 Task: Change object animations to fly in from left.
Action: Mouse moved to (485, 89)
Screenshot: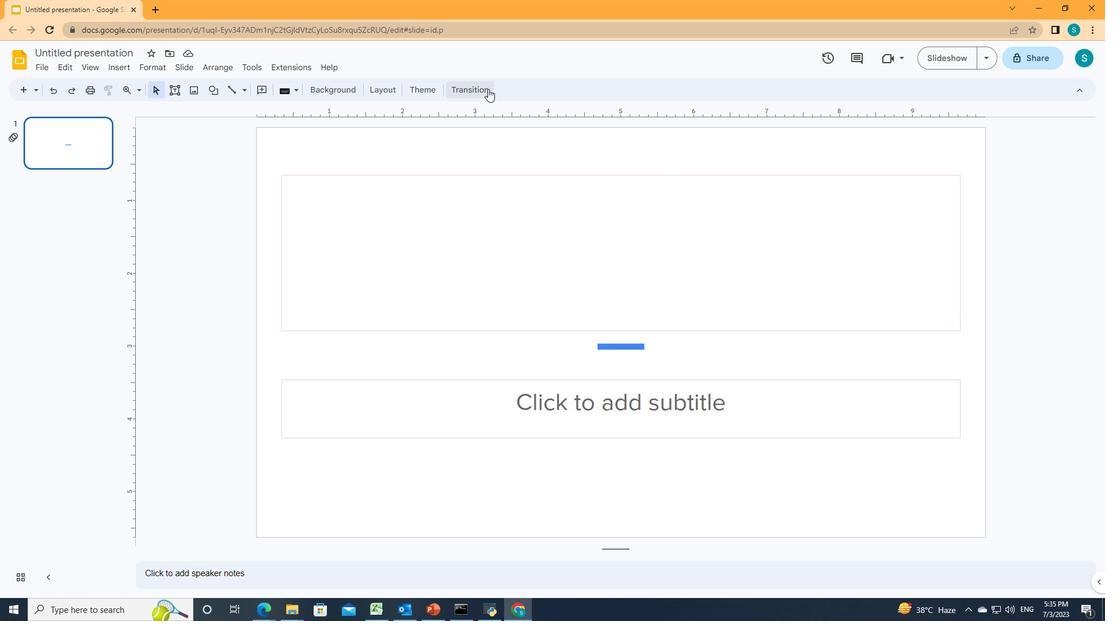 
Action: Mouse pressed left at (485, 89)
Screenshot: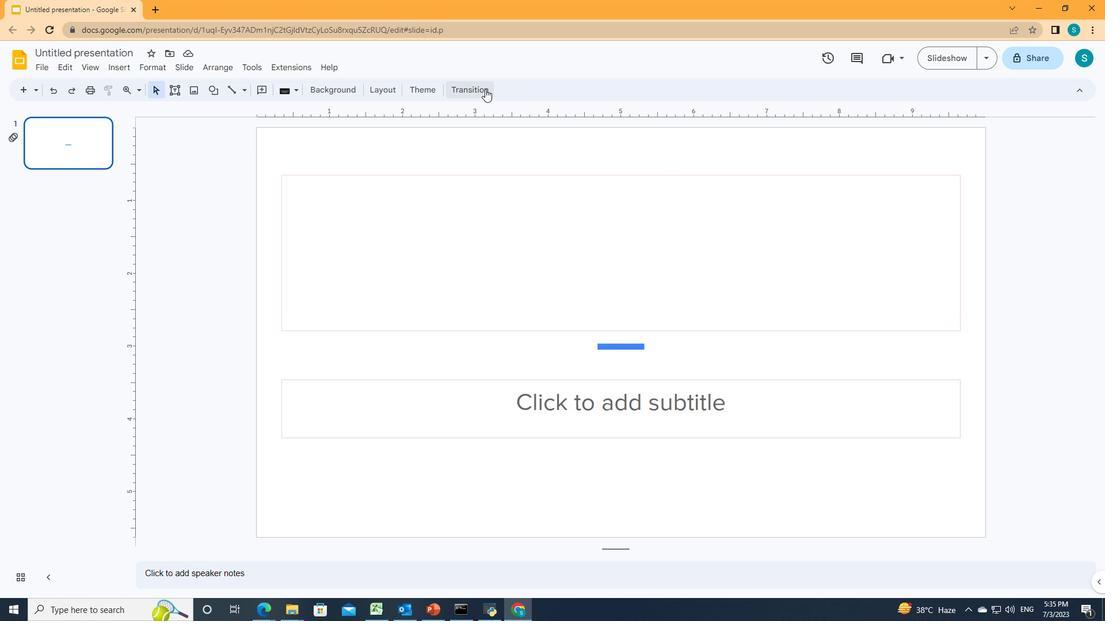 
Action: Mouse moved to (1012, 338)
Screenshot: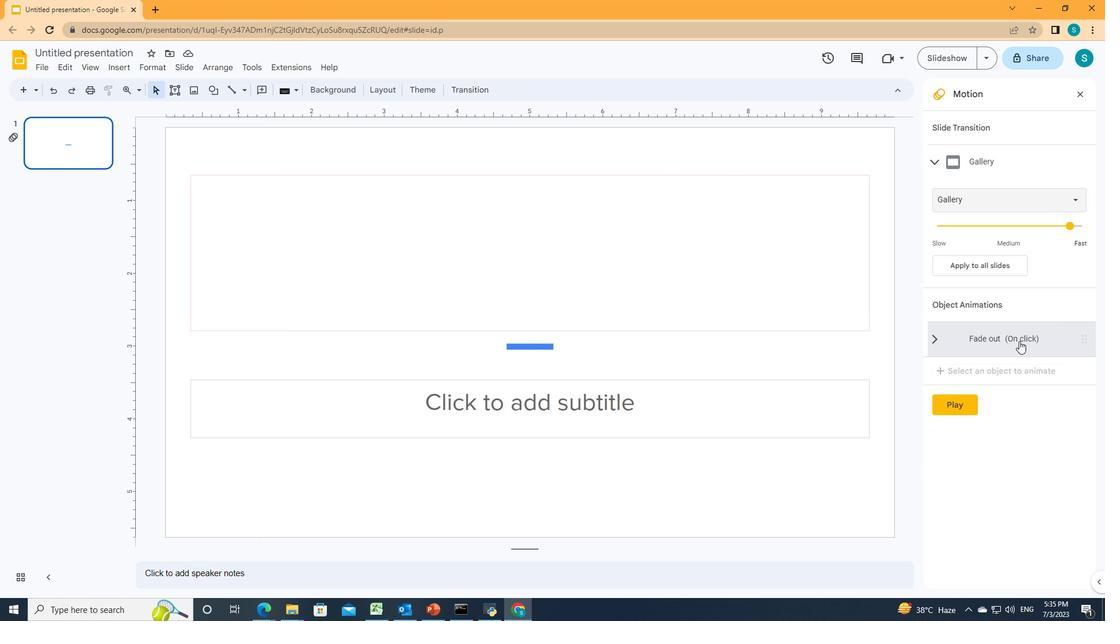 
Action: Mouse pressed left at (1012, 338)
Screenshot: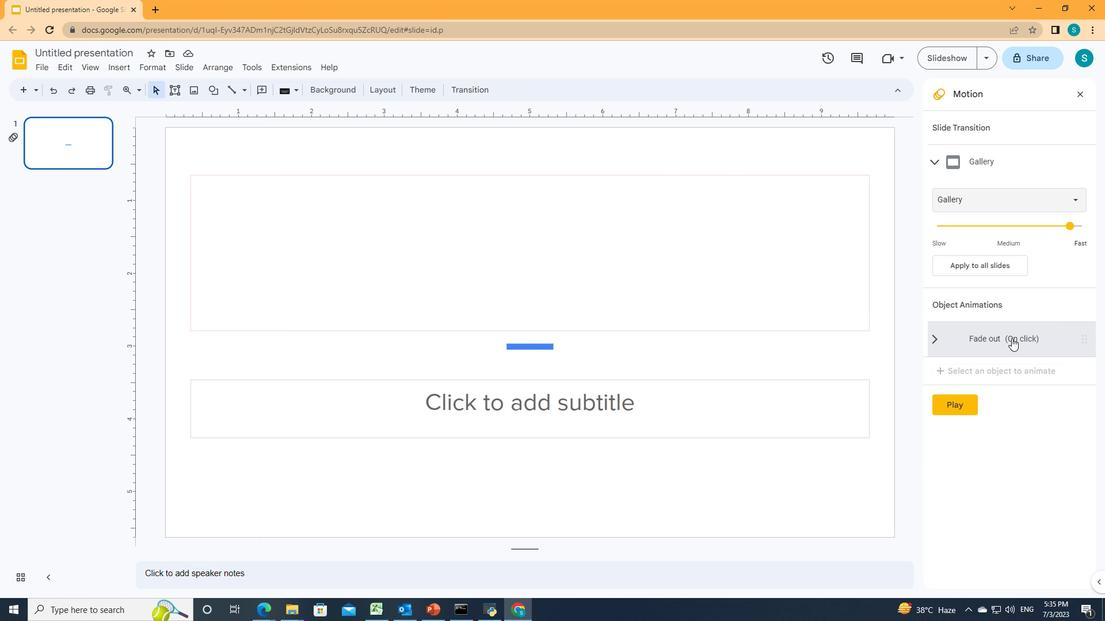
Action: Mouse moved to (957, 269)
Screenshot: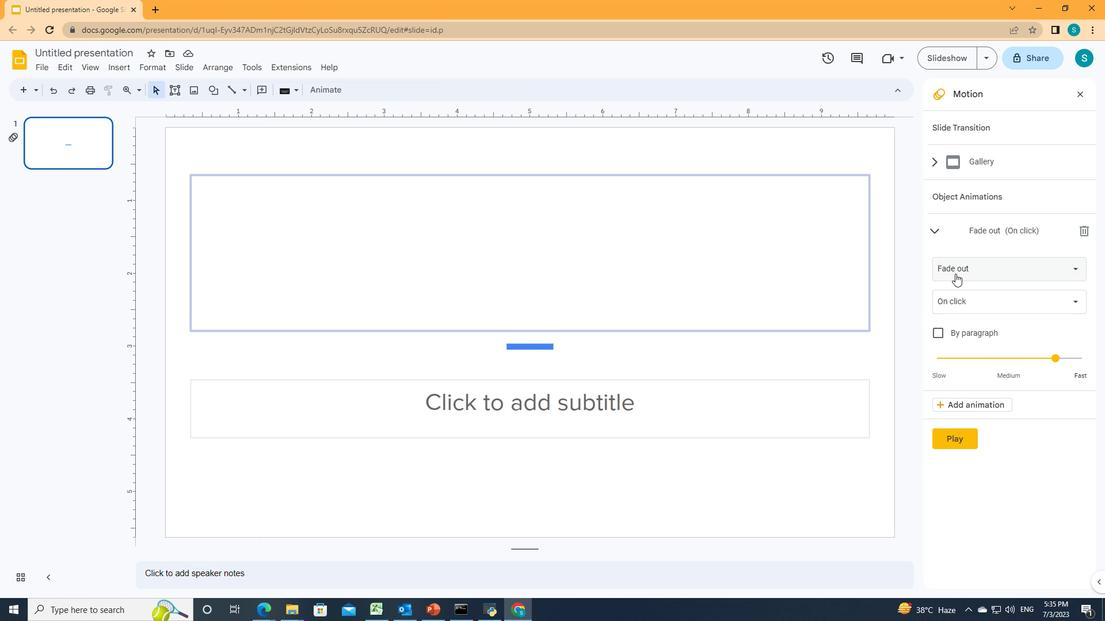 
Action: Mouse pressed left at (957, 269)
Screenshot: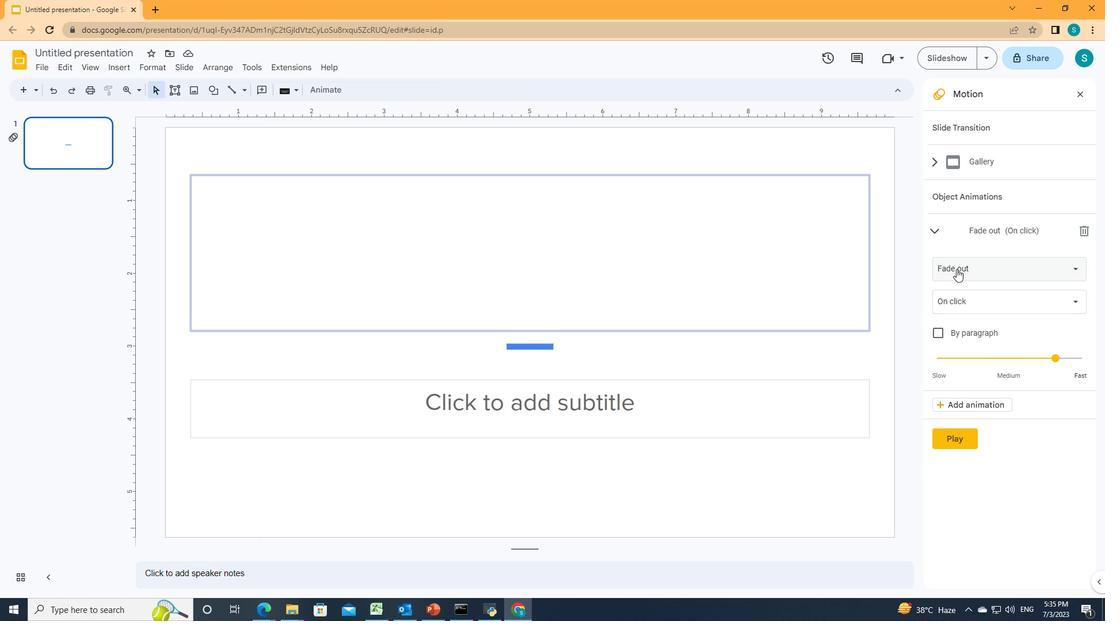 
Action: Mouse moved to (973, 373)
Screenshot: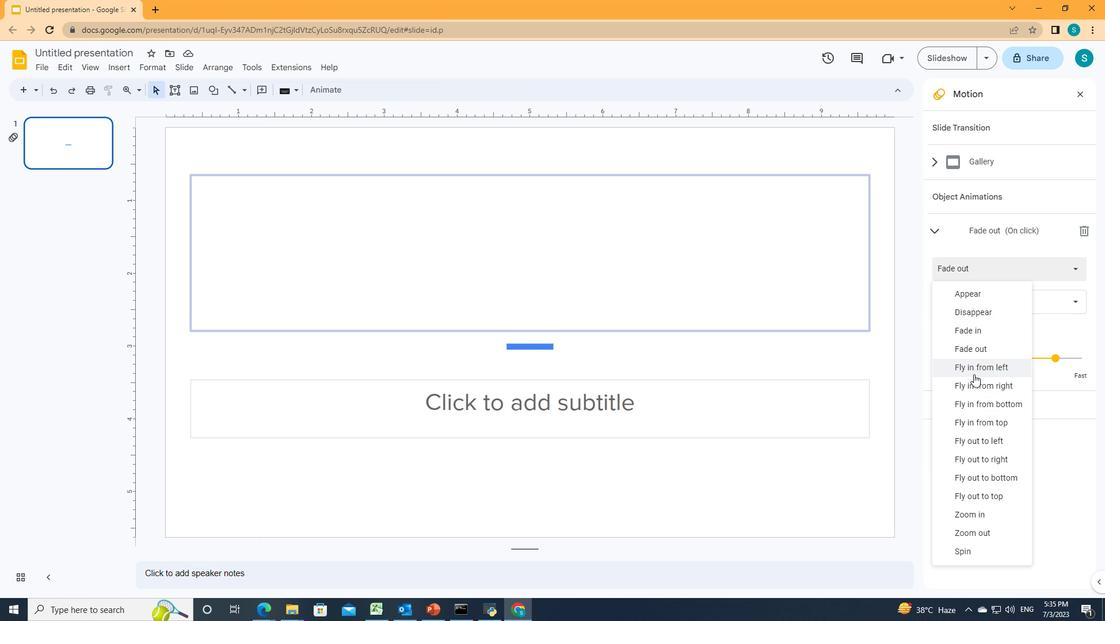 
Action: Mouse pressed left at (973, 373)
Screenshot: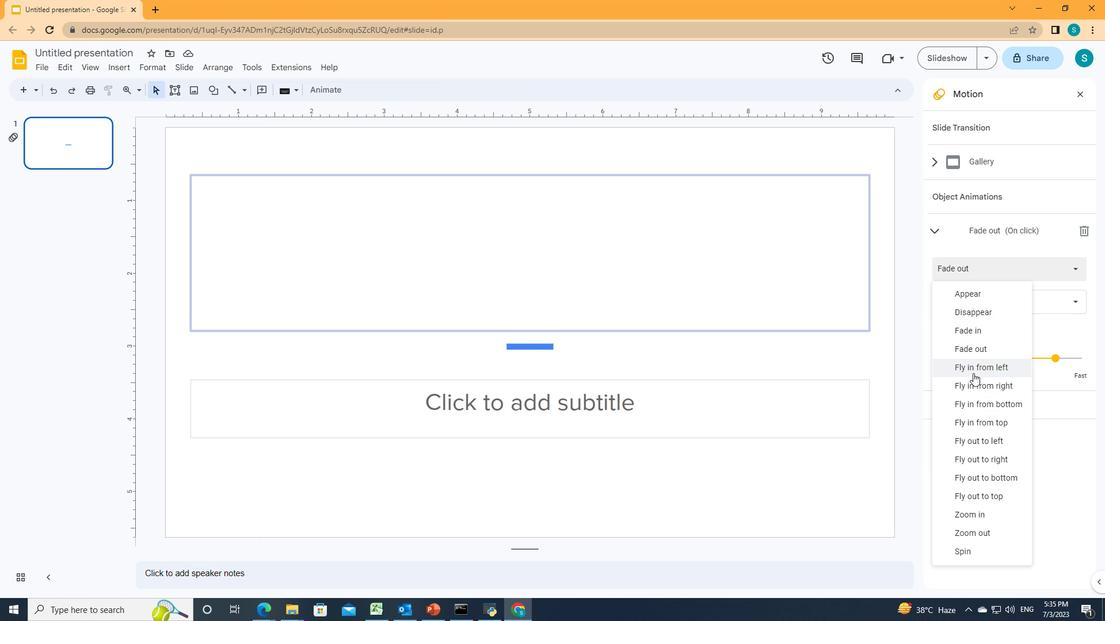 
